 Task: Check the percentage active listings of tile in the last 1 year.
Action: Mouse moved to (894, 202)
Screenshot: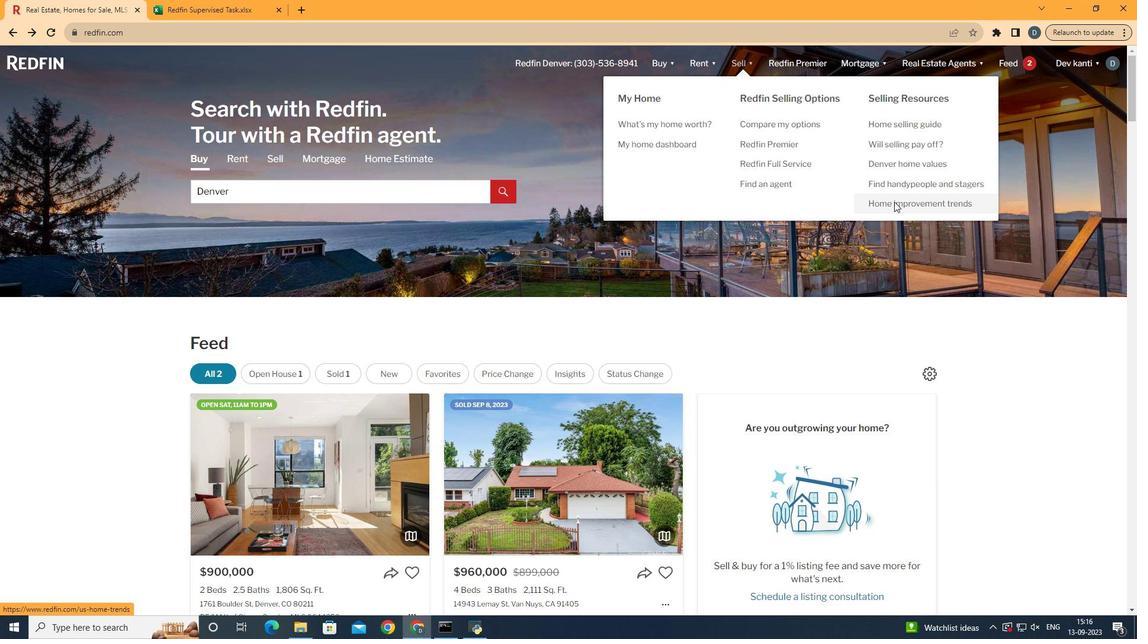 
Action: Mouse pressed left at (894, 202)
Screenshot: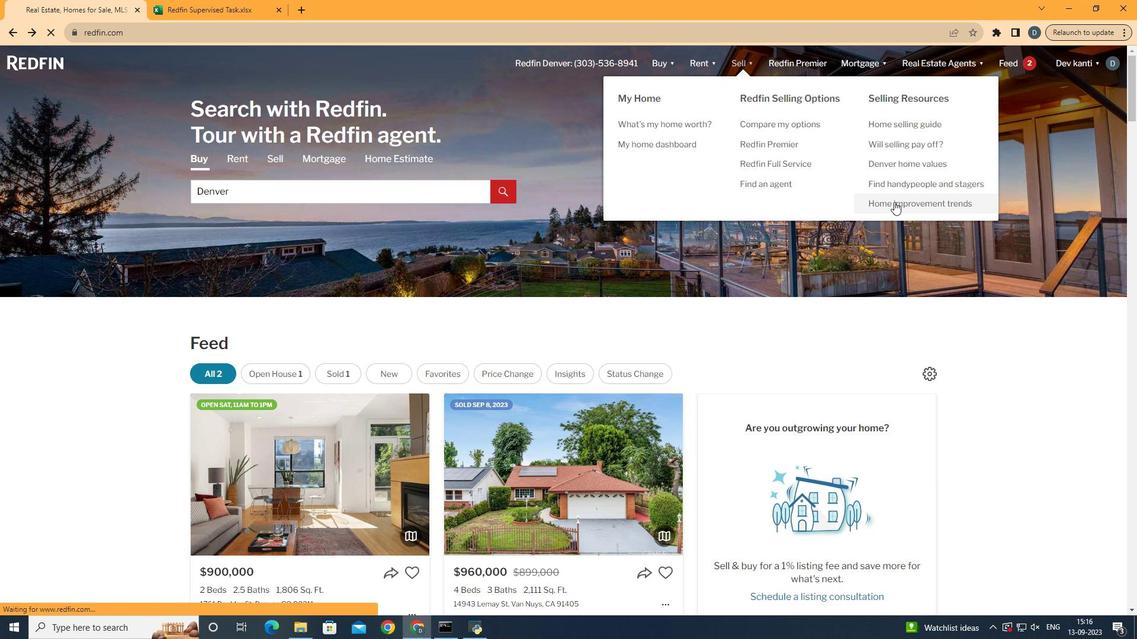 
Action: Mouse moved to (288, 228)
Screenshot: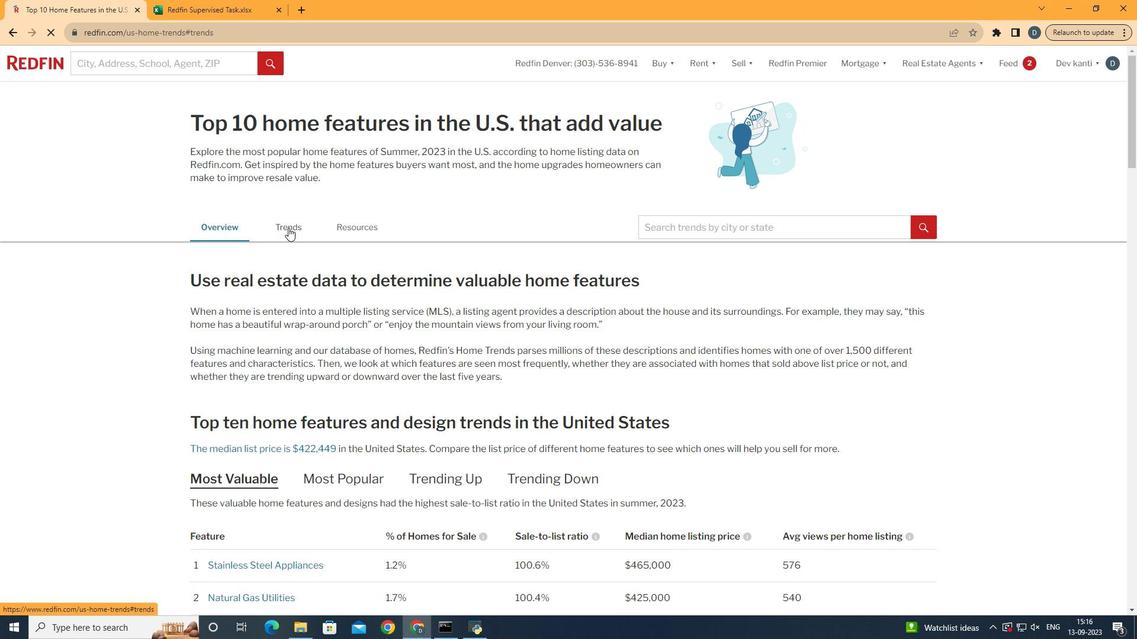 
Action: Mouse pressed left at (288, 228)
Screenshot: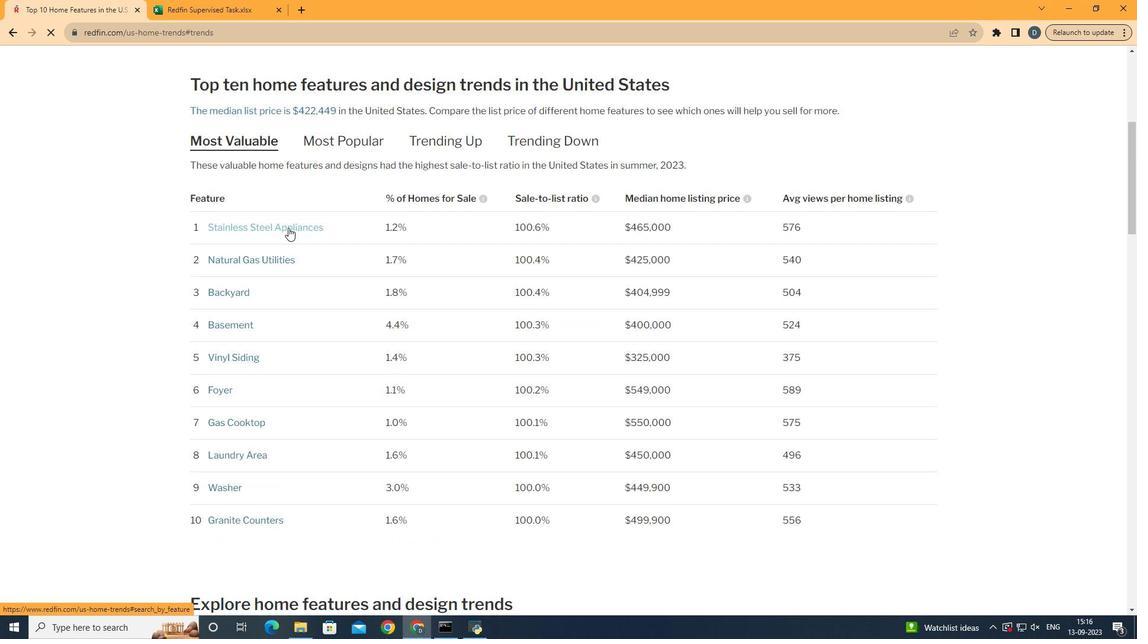 
Action: Mouse moved to (460, 340)
Screenshot: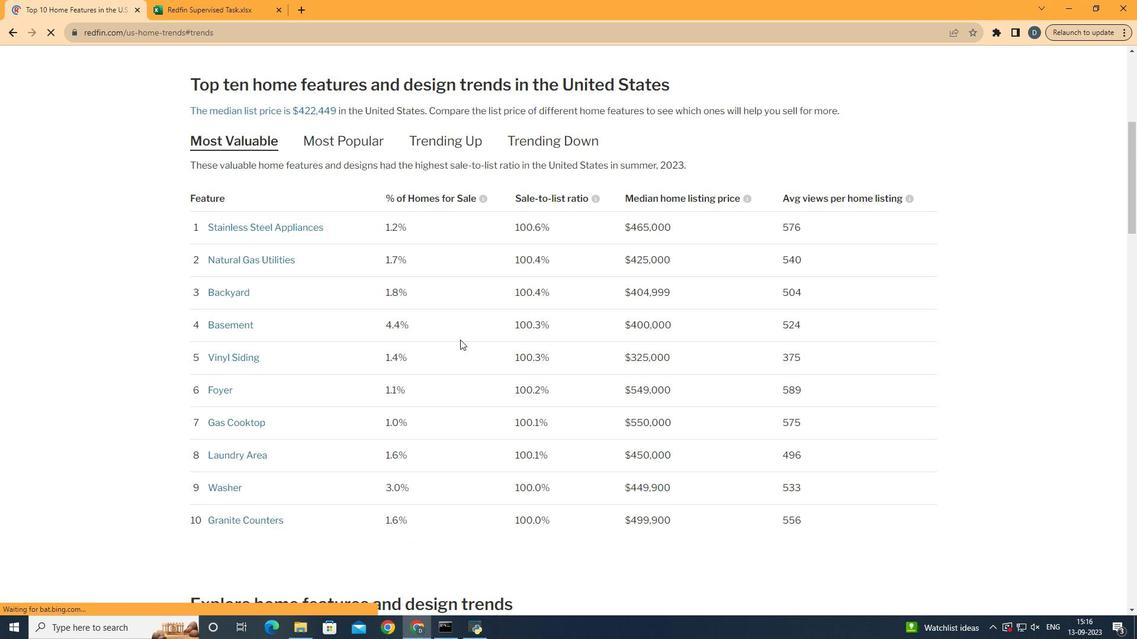 
Action: Mouse scrolled (460, 339) with delta (0, 0)
Screenshot: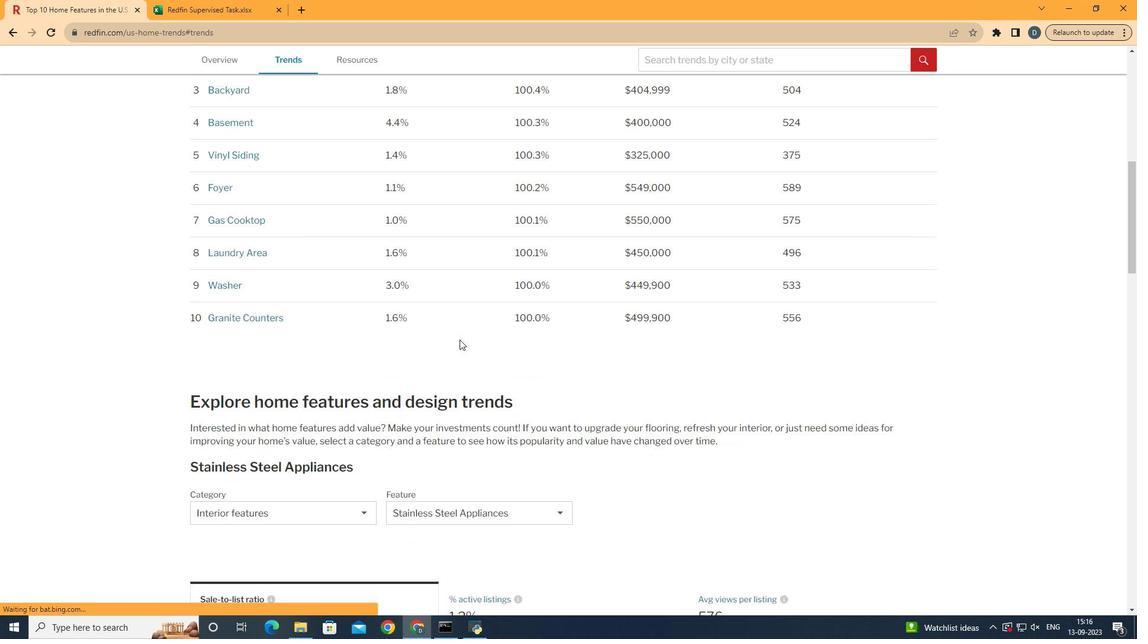 
Action: Mouse scrolled (460, 339) with delta (0, 0)
Screenshot: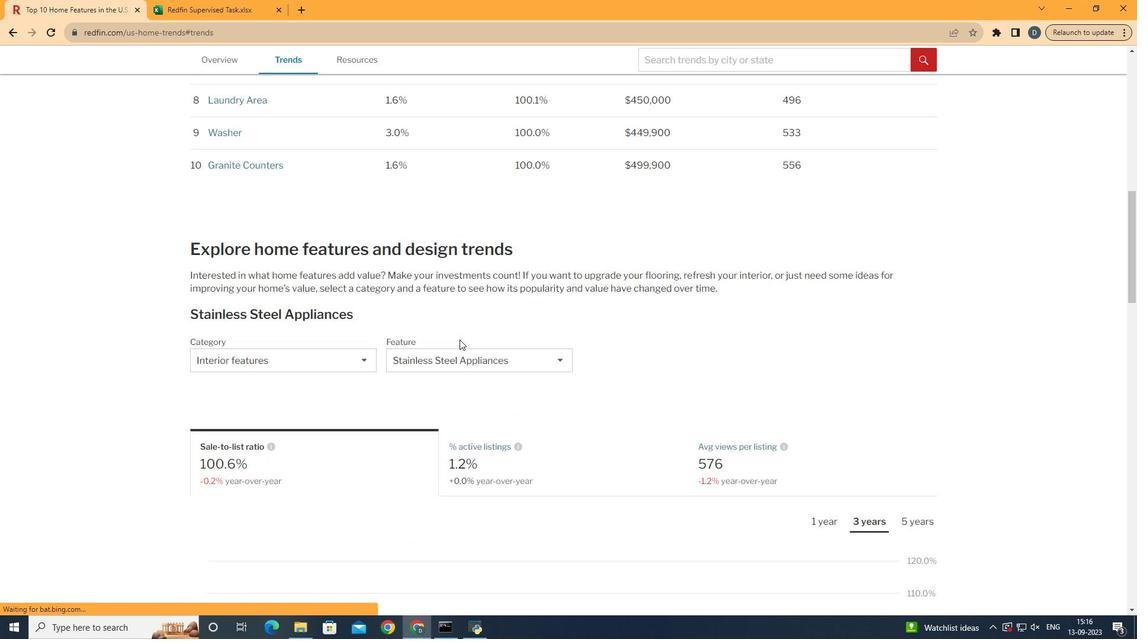 
Action: Mouse moved to (459, 340)
Screenshot: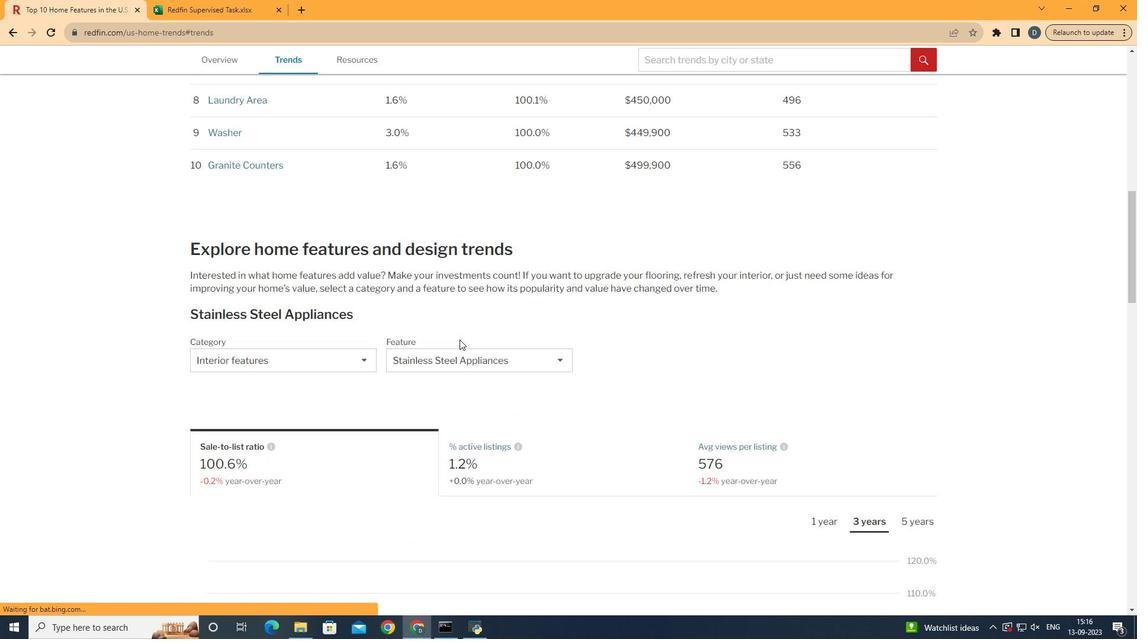 
Action: Mouse scrolled (459, 339) with delta (0, 0)
Screenshot: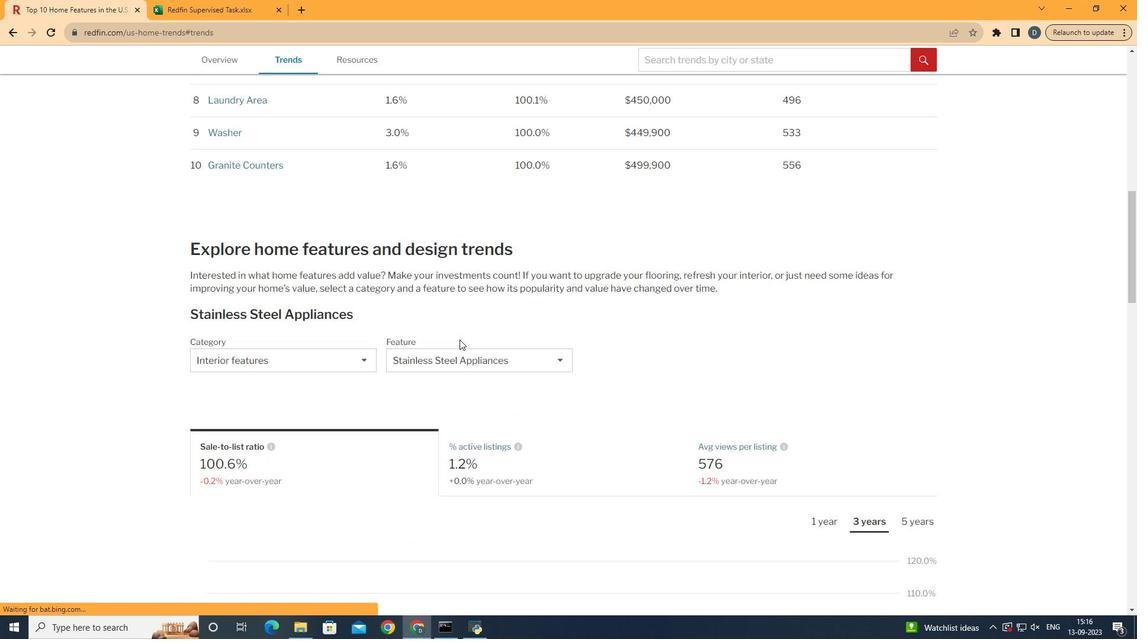 
Action: Mouse scrolled (459, 339) with delta (0, 0)
Screenshot: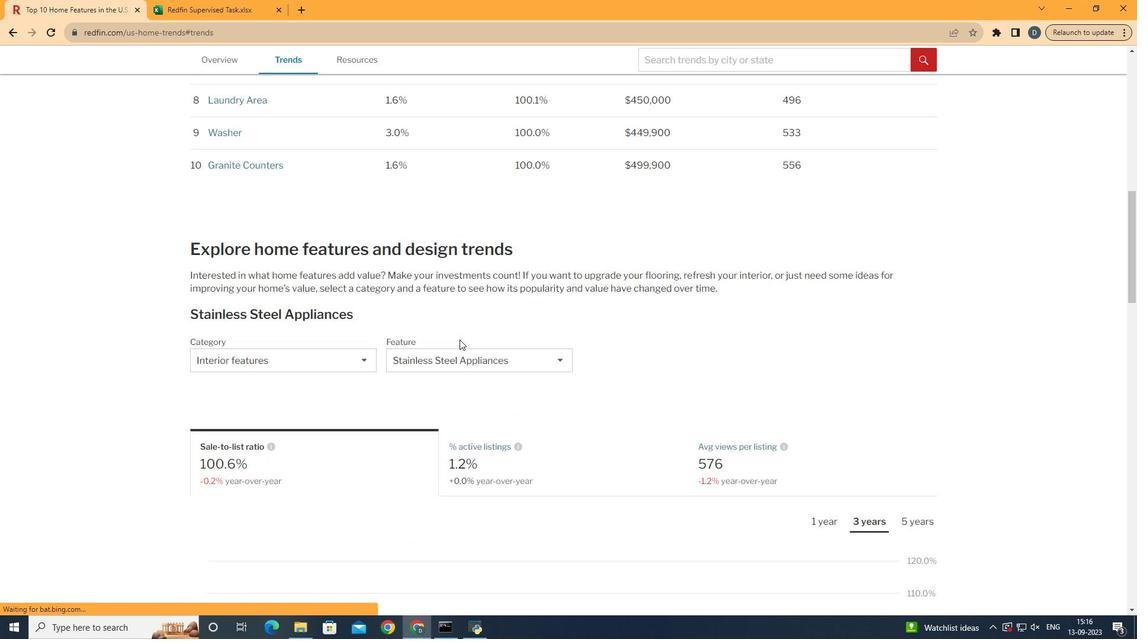 
Action: Mouse scrolled (459, 339) with delta (0, 0)
Screenshot: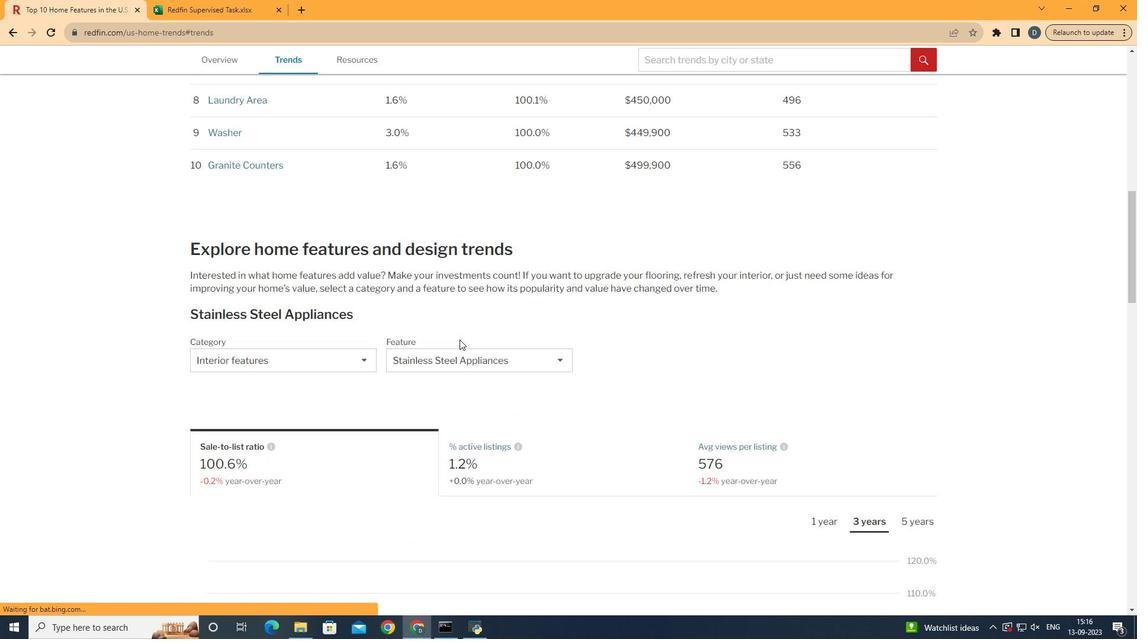 
Action: Mouse scrolled (459, 339) with delta (0, 0)
Screenshot: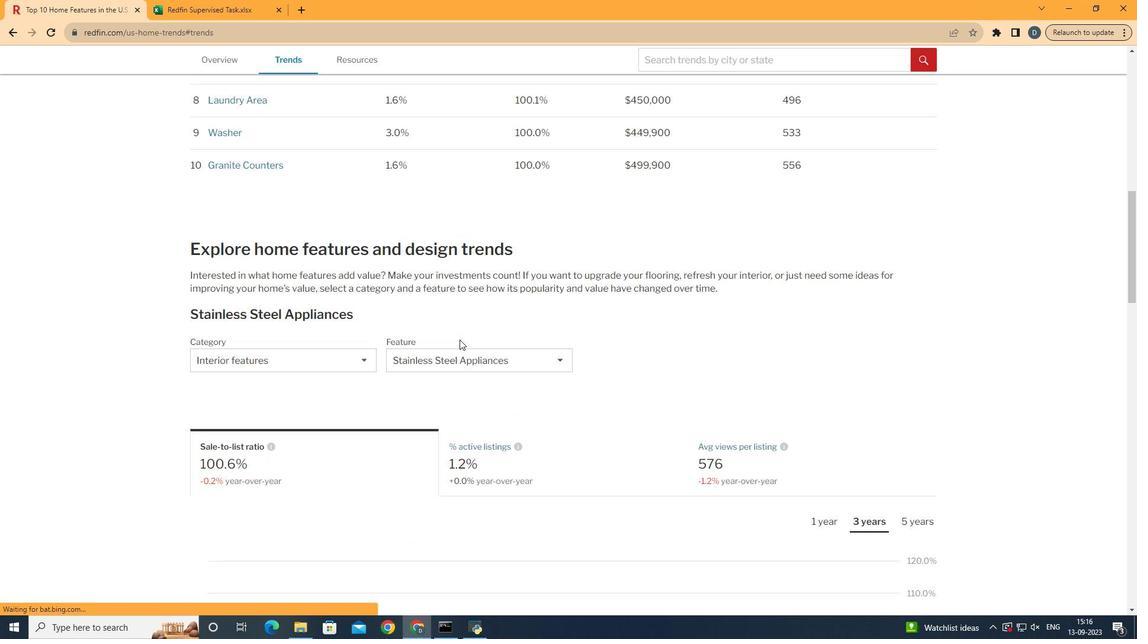 
Action: Mouse moved to (442, 337)
Screenshot: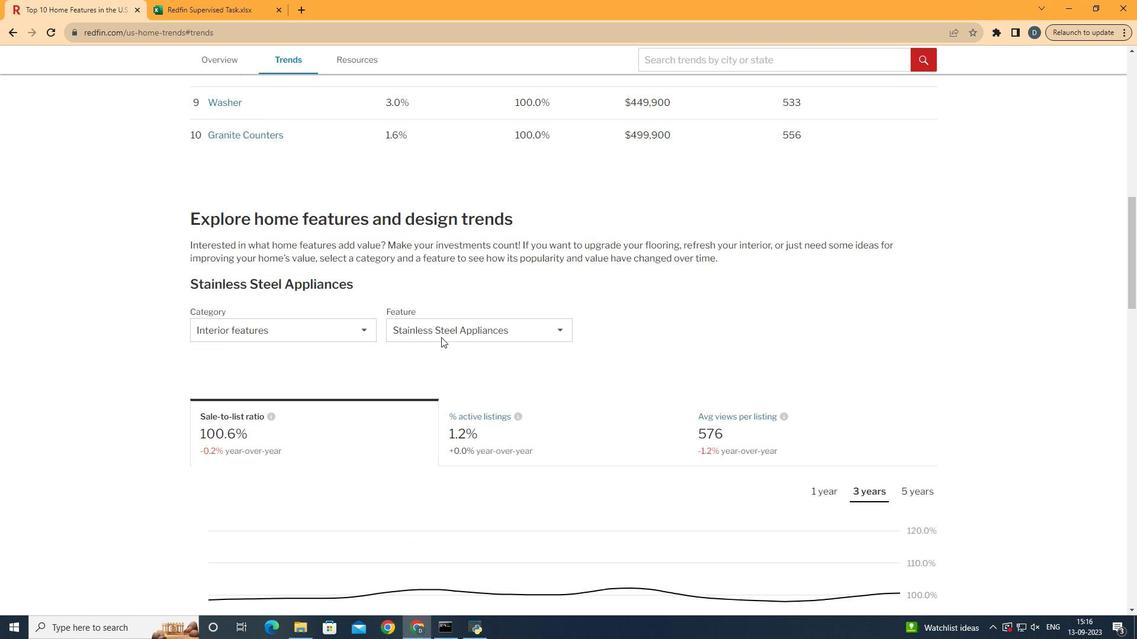 
Action: Mouse scrolled (442, 337) with delta (0, 0)
Screenshot: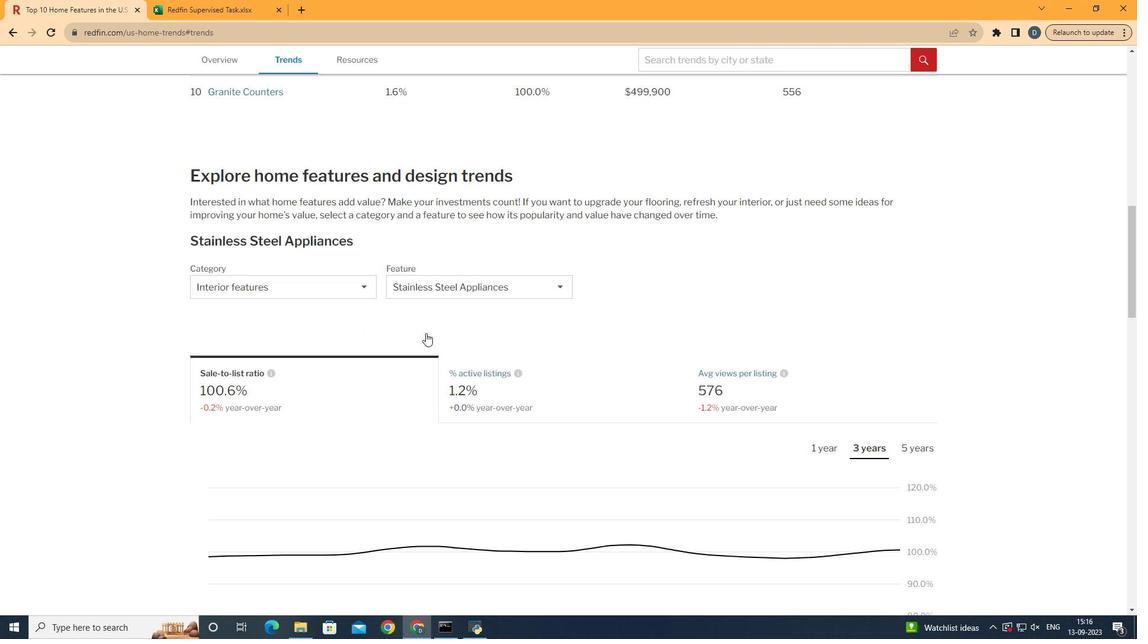 
Action: Mouse scrolled (442, 337) with delta (0, 0)
Screenshot: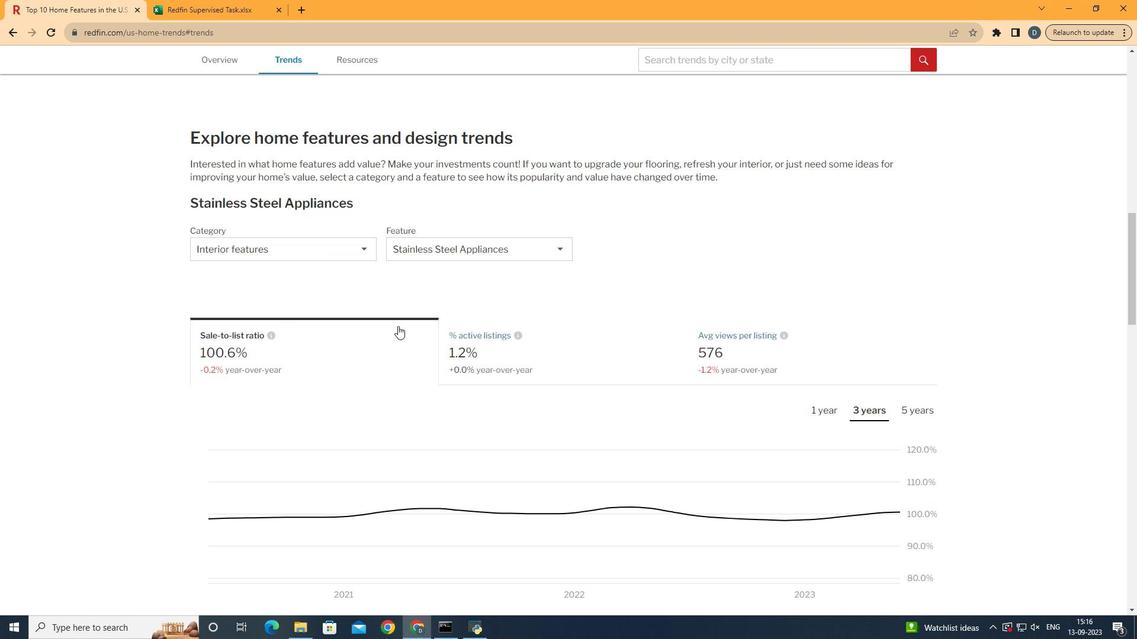
Action: Mouse moved to (306, 247)
Screenshot: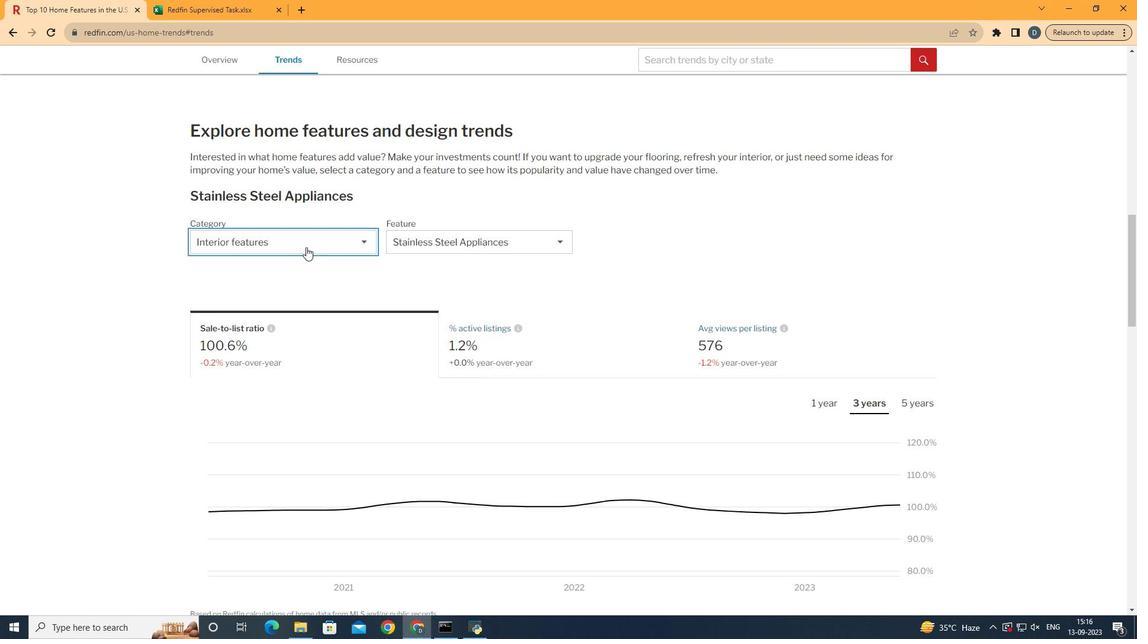
Action: Mouse pressed left at (306, 247)
Screenshot: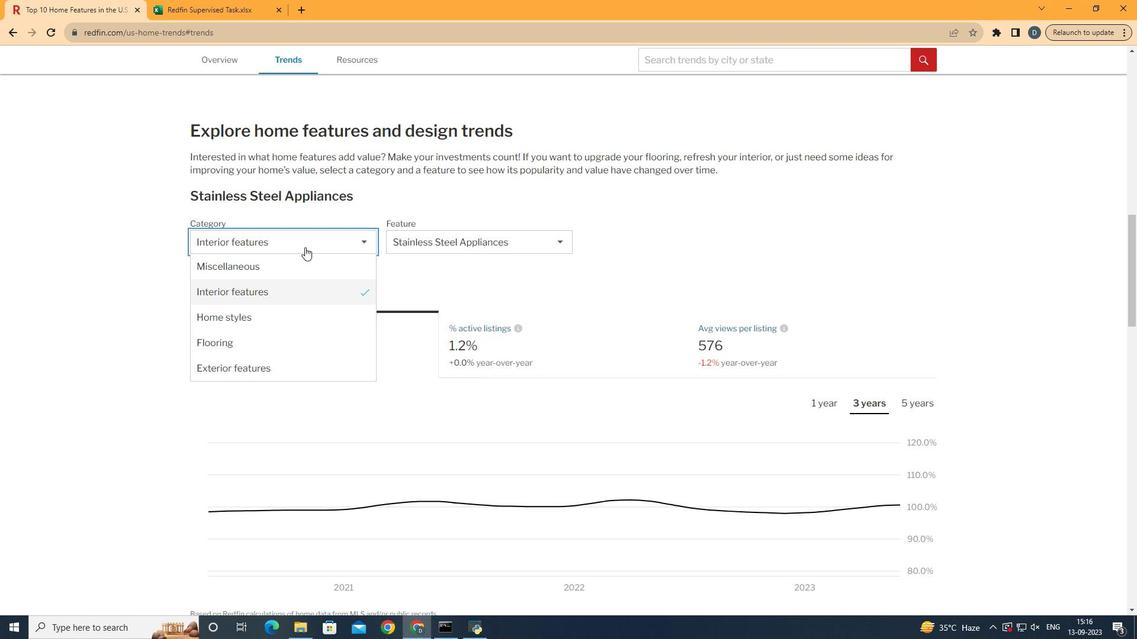 
Action: Mouse moved to (318, 292)
Screenshot: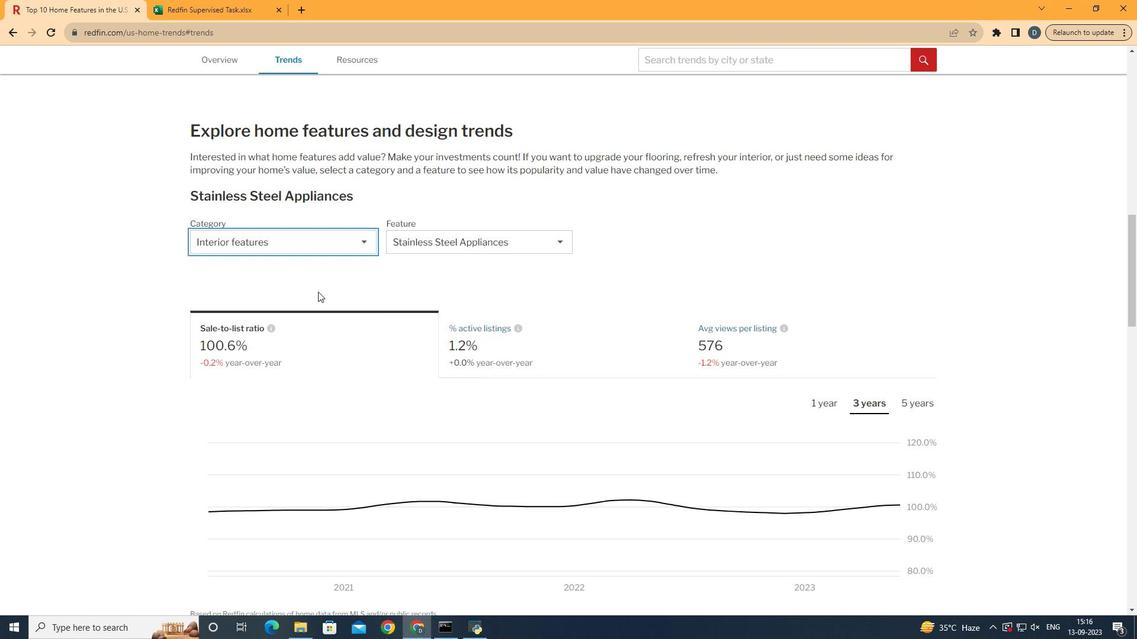 
Action: Mouse pressed left at (318, 292)
Screenshot: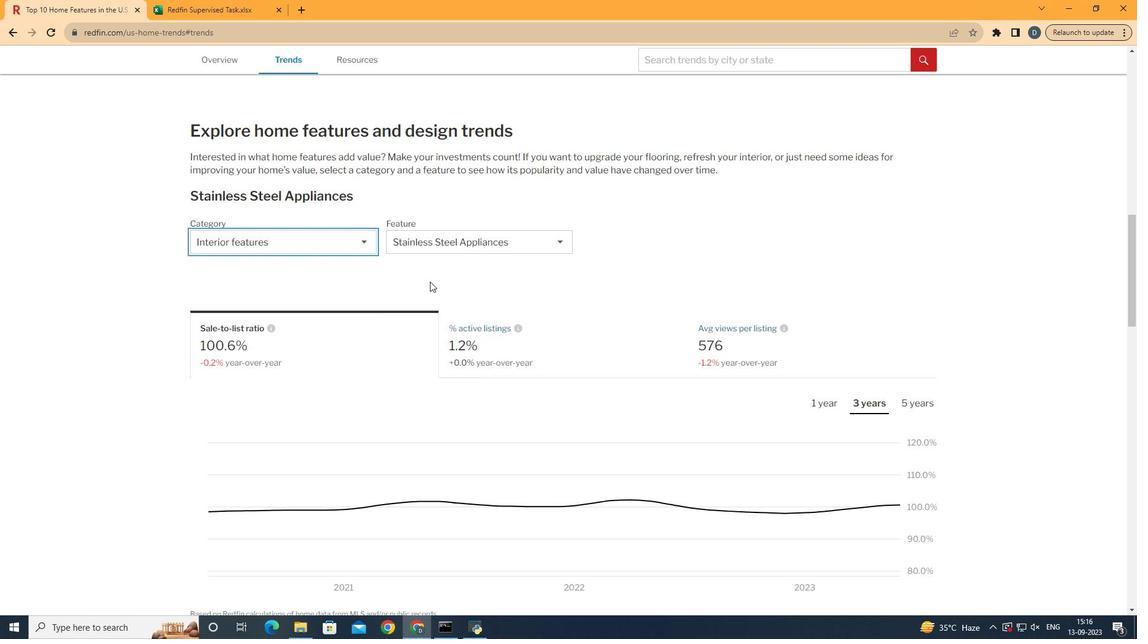 
Action: Mouse moved to (555, 237)
Screenshot: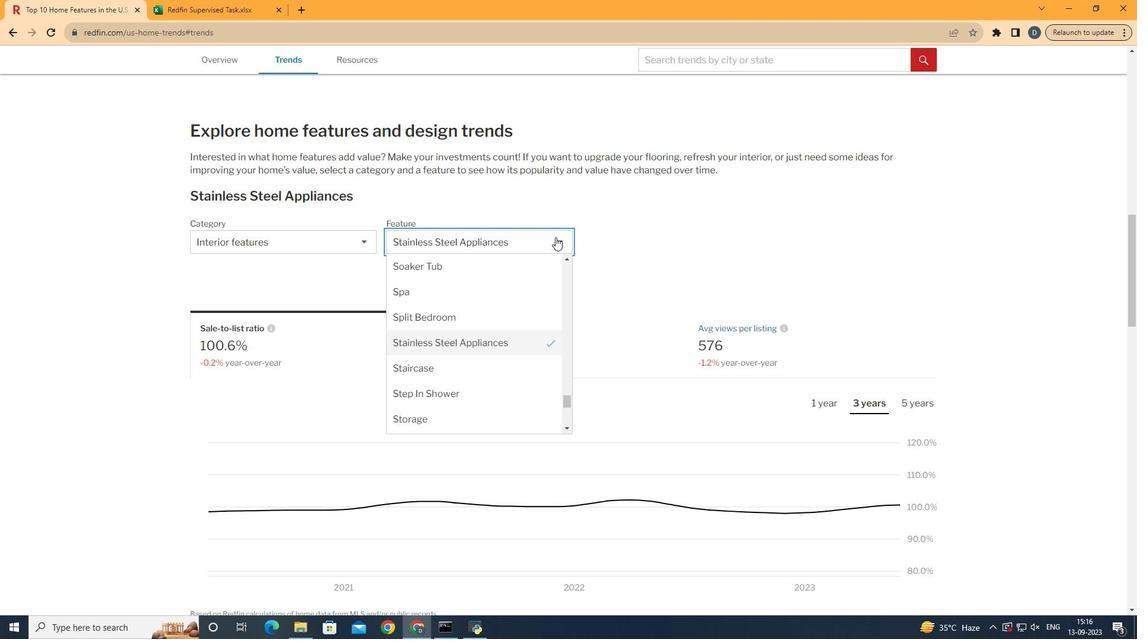 
Action: Mouse pressed left at (555, 237)
Screenshot: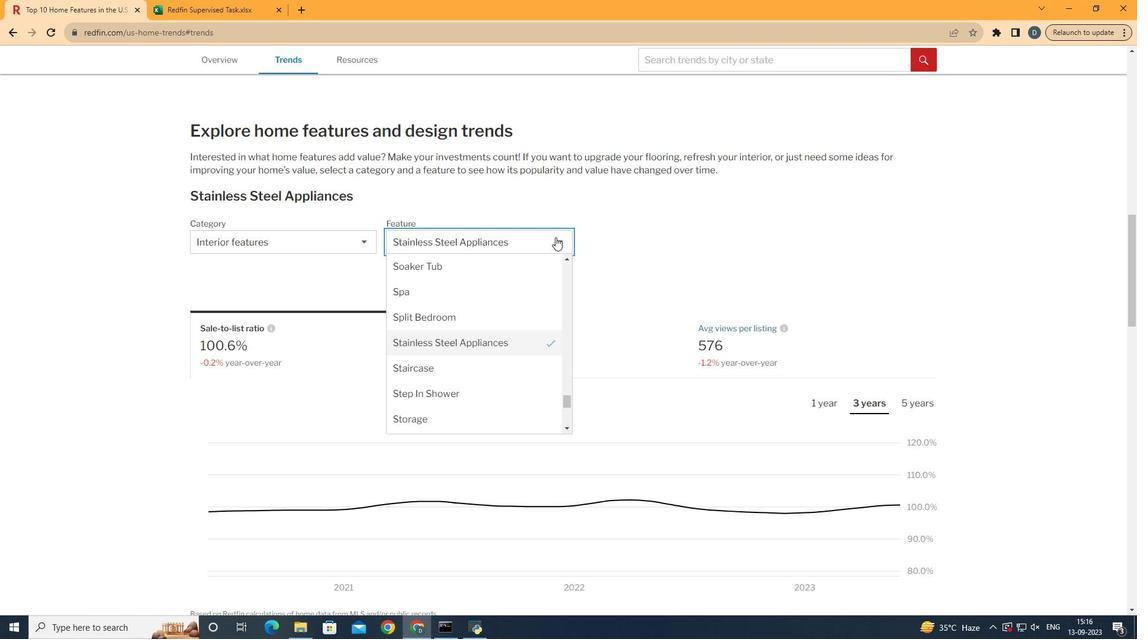 
Action: Mouse moved to (524, 386)
Screenshot: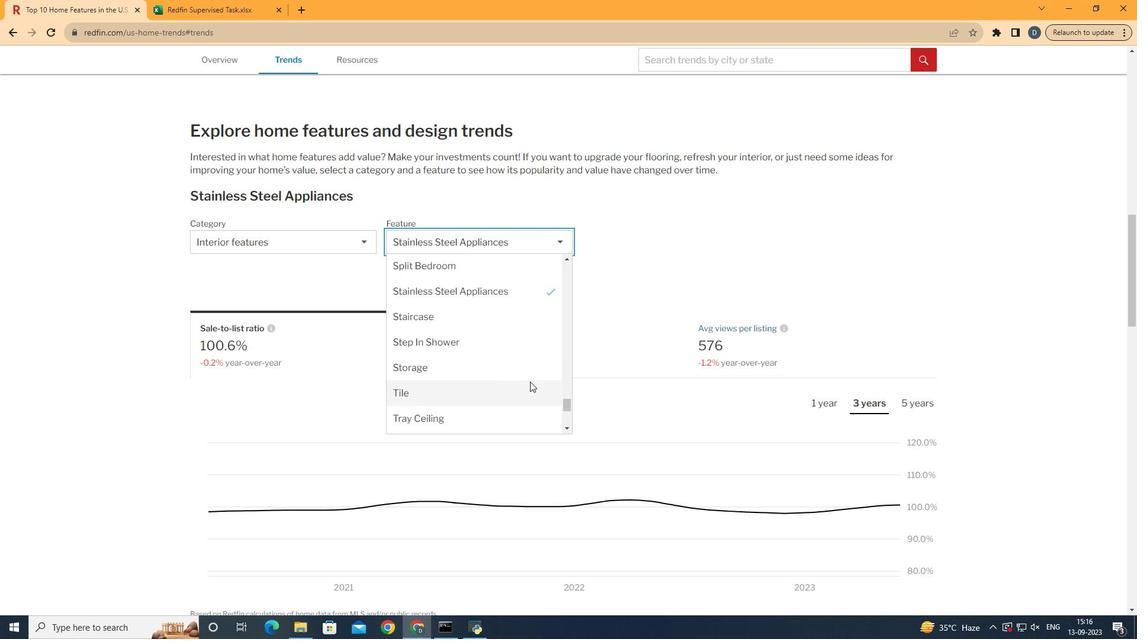 
Action: Mouse scrolled (524, 385) with delta (0, 0)
Screenshot: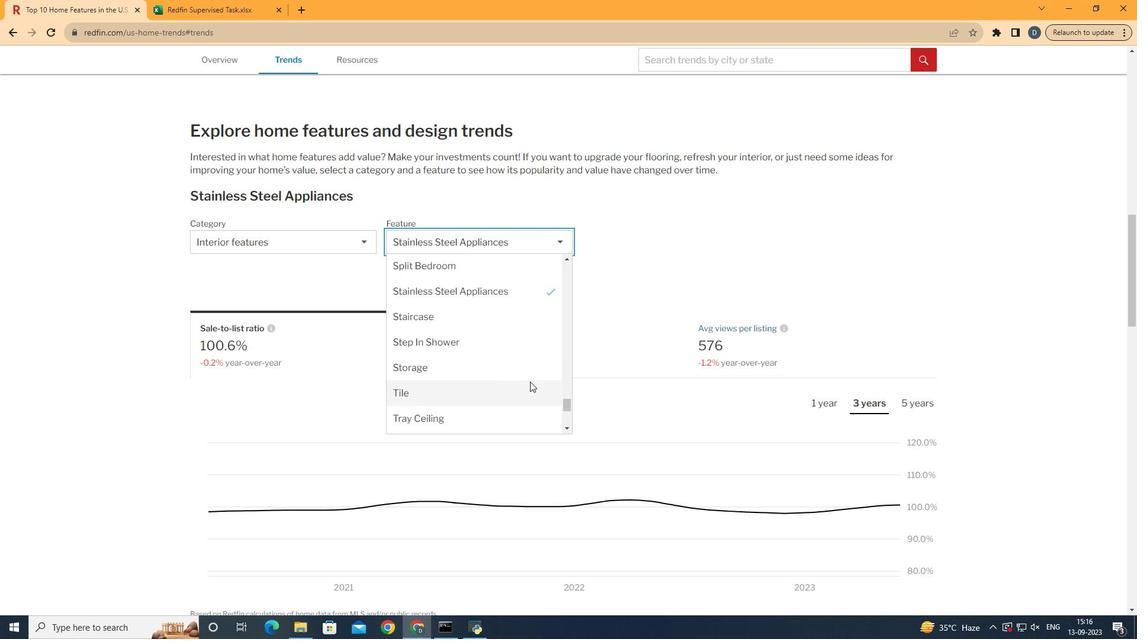 
Action: Mouse moved to (520, 379)
Screenshot: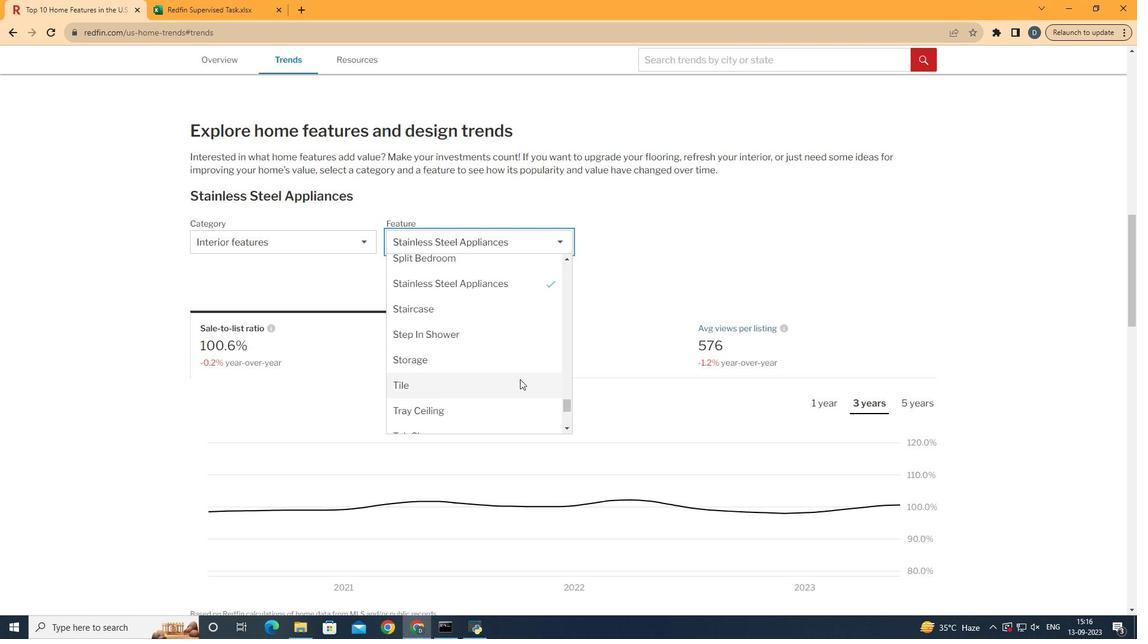 
Action: Mouse pressed left at (520, 379)
Screenshot: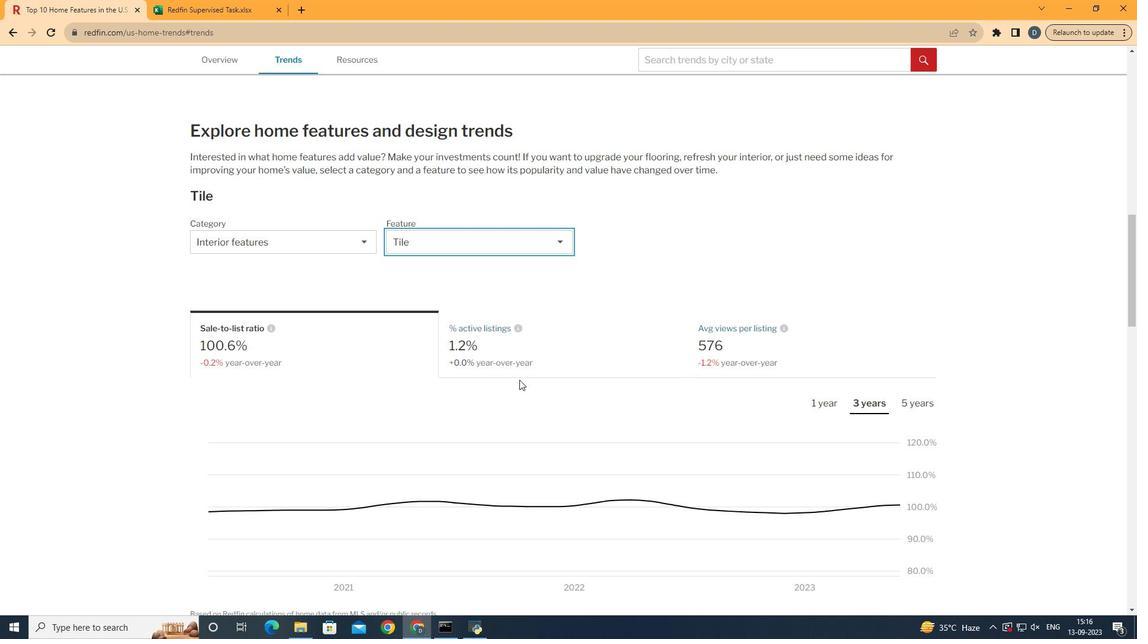 
Action: Mouse moved to (667, 215)
Screenshot: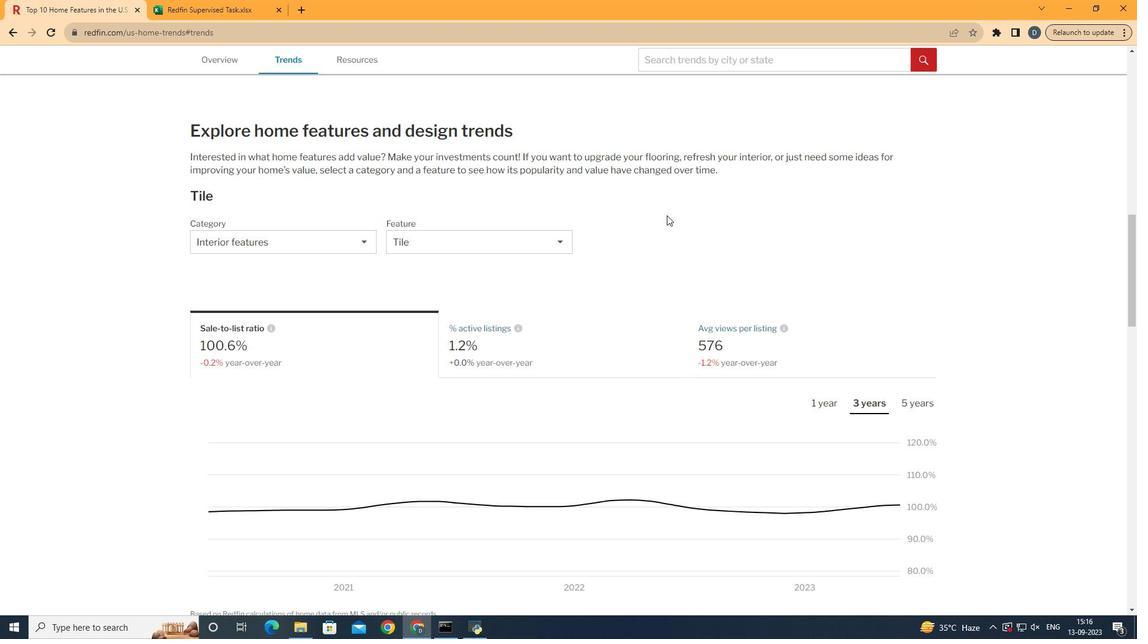
Action: Mouse pressed left at (667, 215)
Screenshot: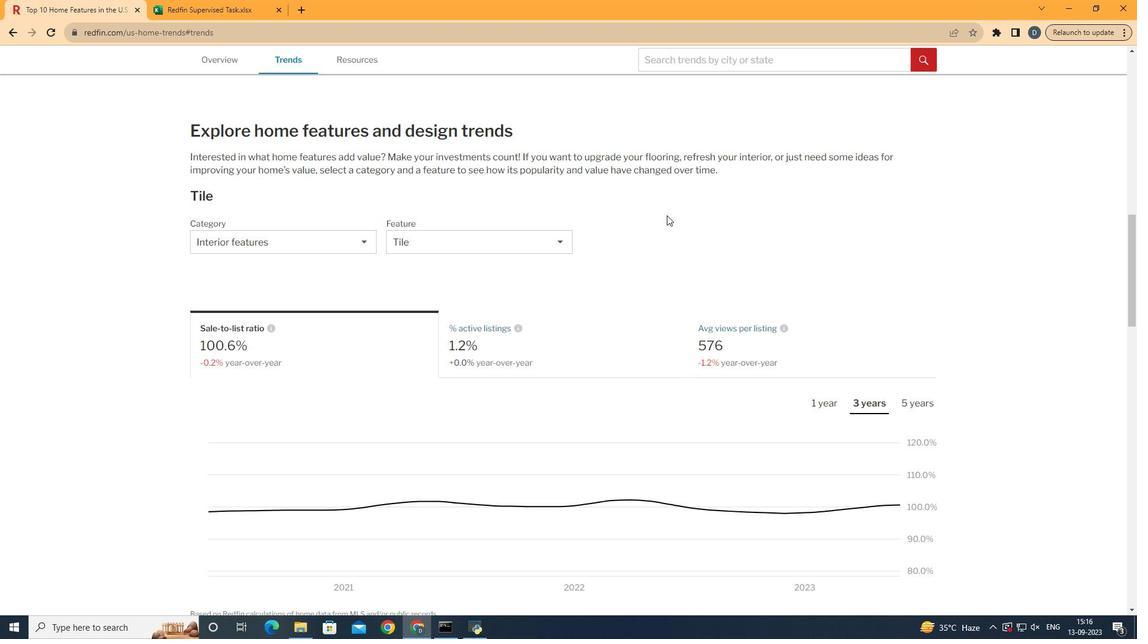 
Action: Mouse moved to (642, 333)
Screenshot: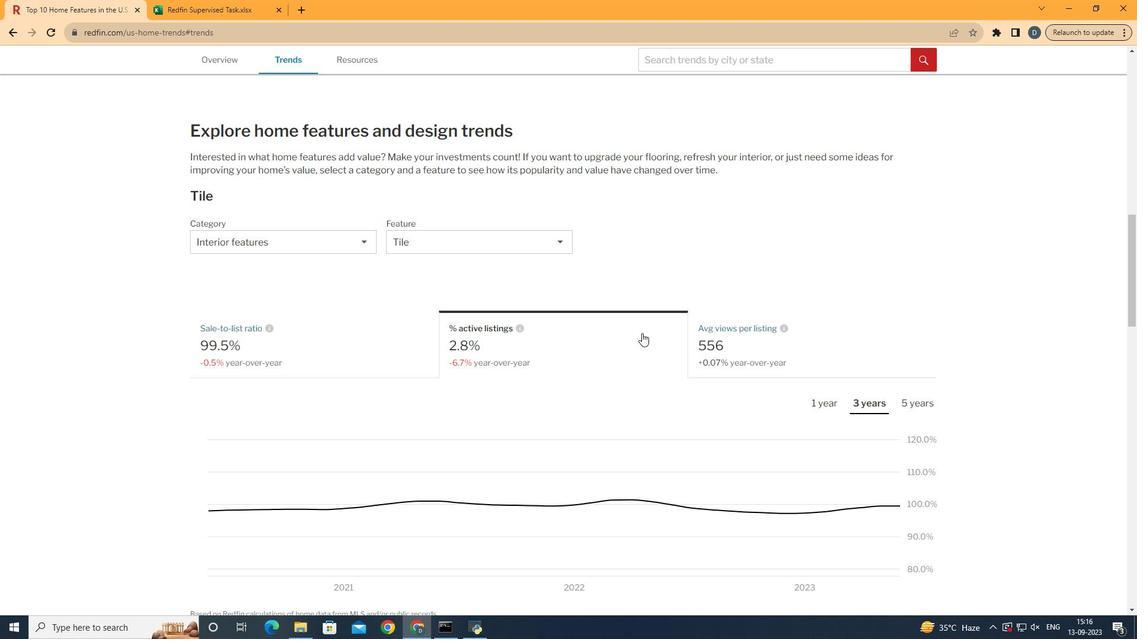 
Action: Mouse pressed left at (642, 333)
Screenshot: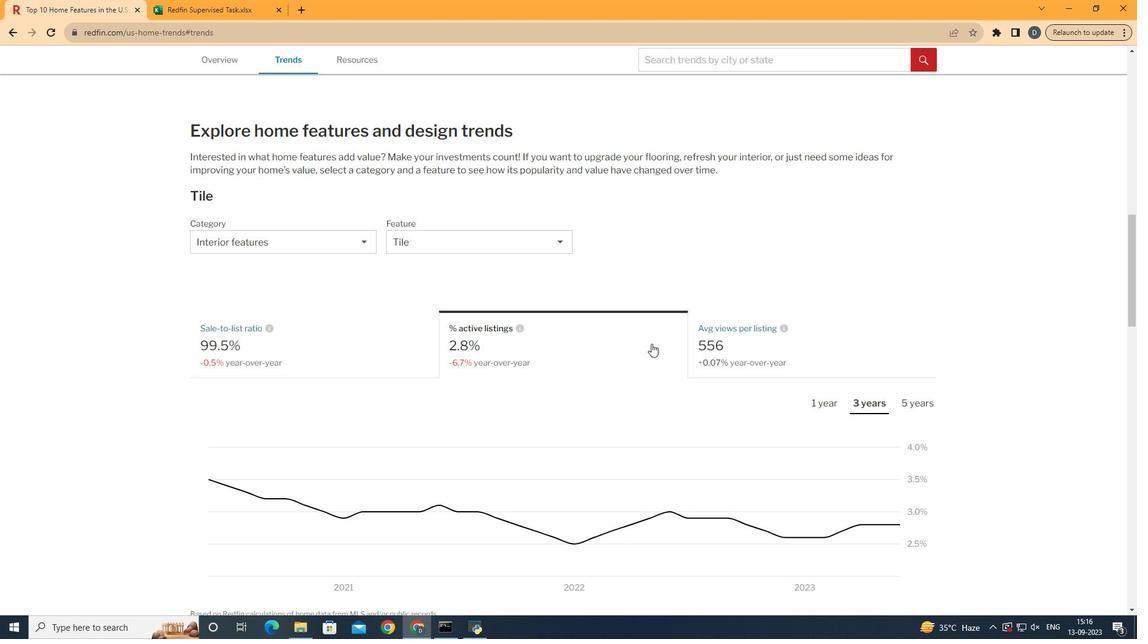 
Action: Mouse moved to (833, 404)
Screenshot: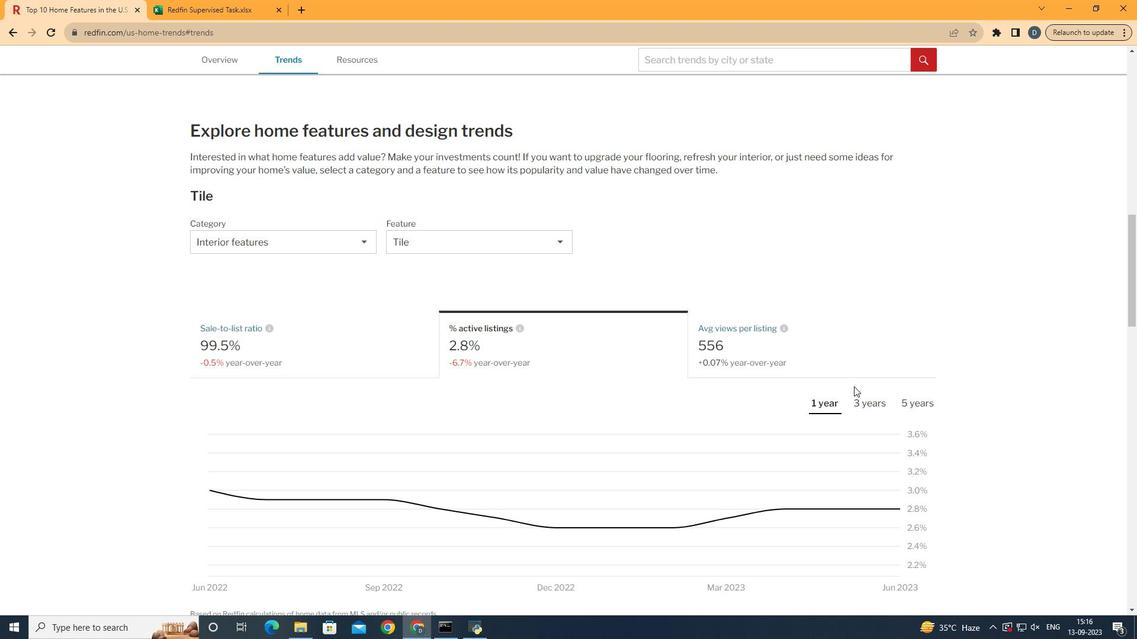 
Action: Mouse pressed left at (833, 404)
Screenshot: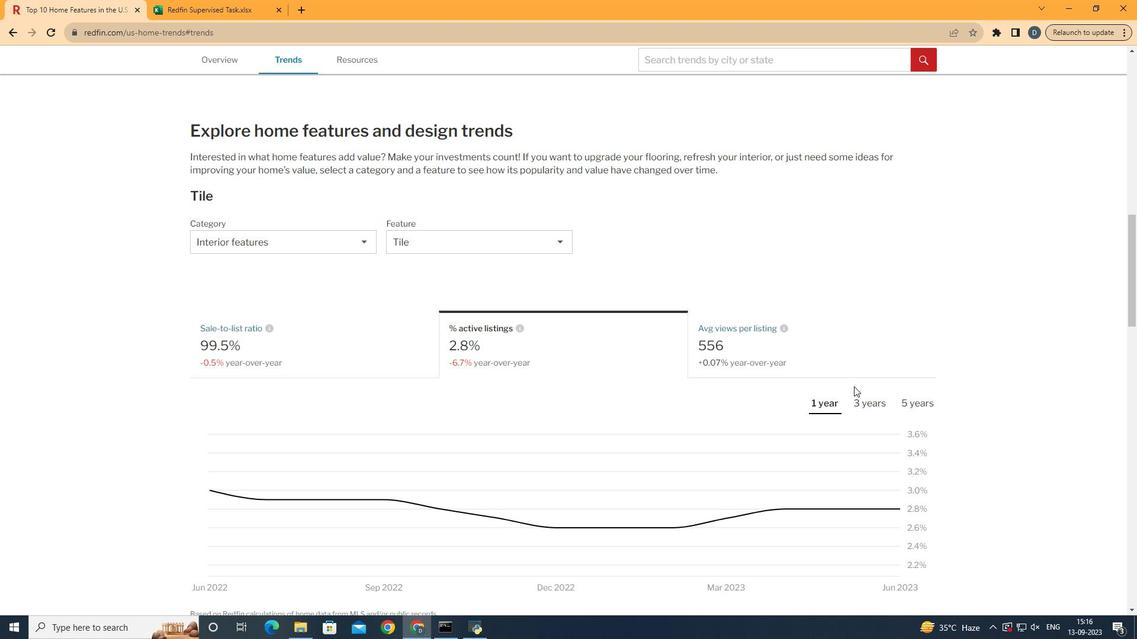 
Action: Mouse moved to (907, 328)
Screenshot: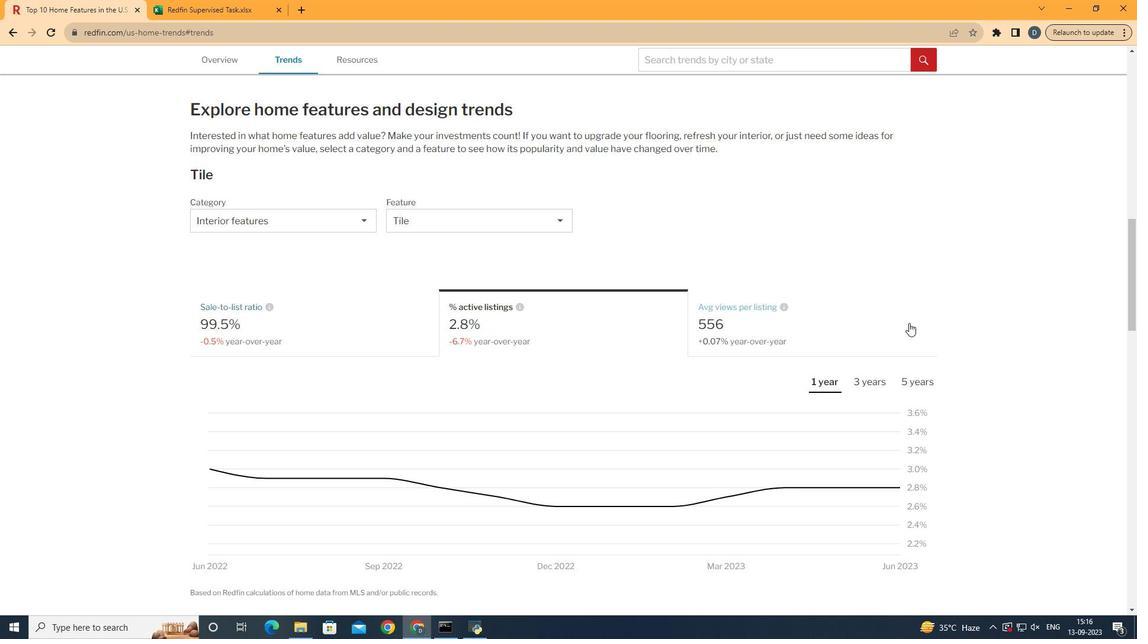 
Action: Mouse scrolled (907, 327) with delta (0, 0)
Screenshot: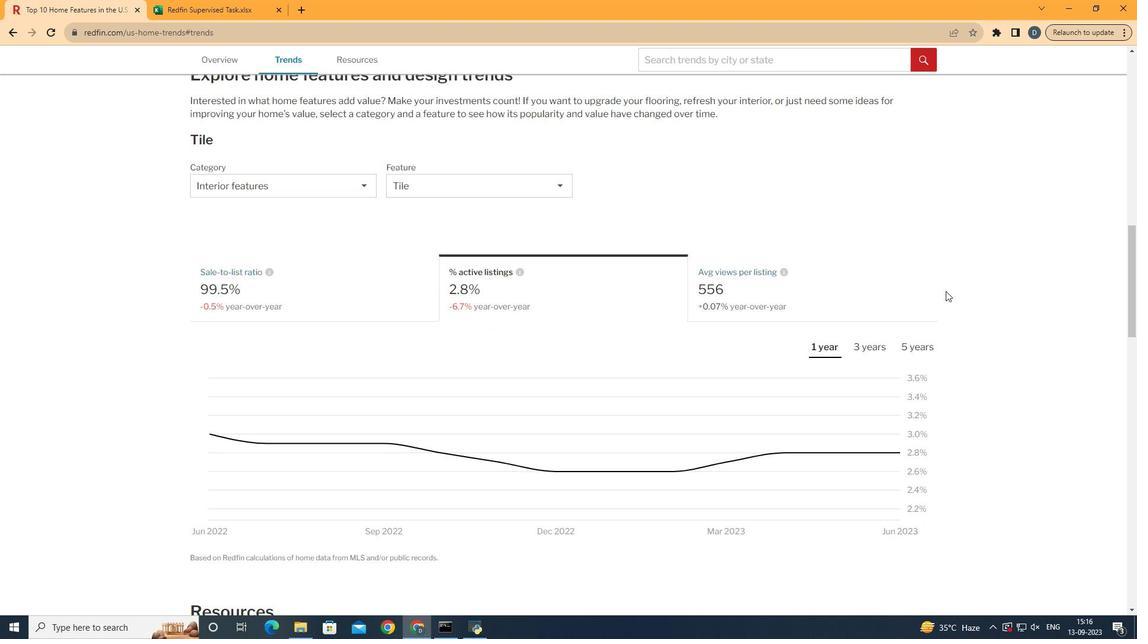 
Action: Mouse moved to (953, 283)
Screenshot: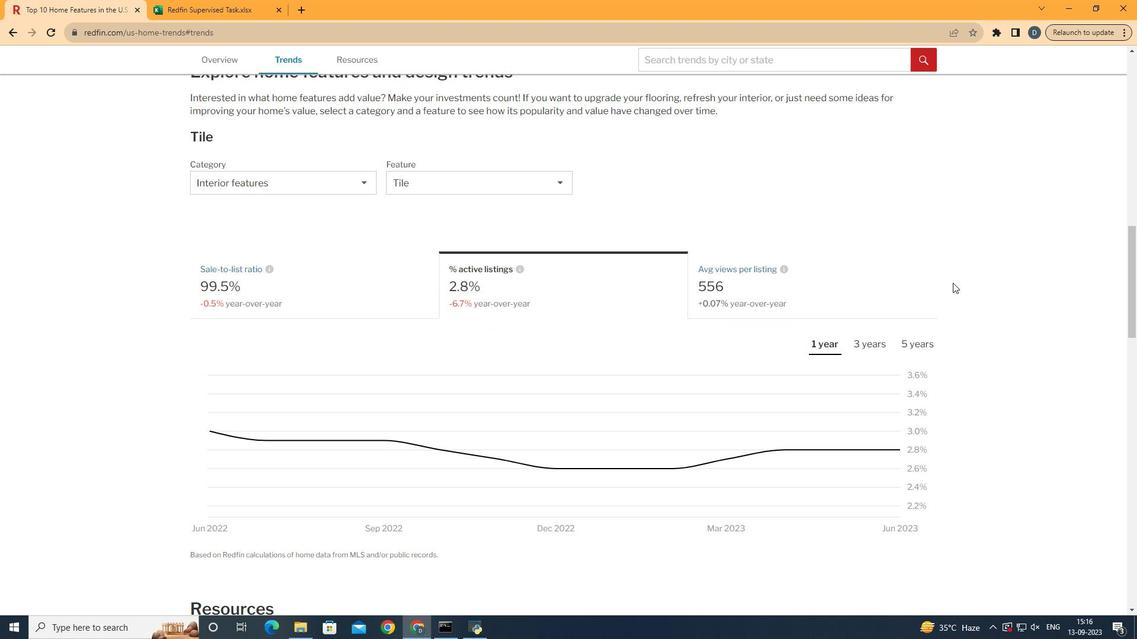 
